 Task: Create a rule from the Routing list, Task moved to a section -> Set Priority in the project AgileDesign , set the section as Done clear the priority
Action: Mouse moved to (924, 83)
Screenshot: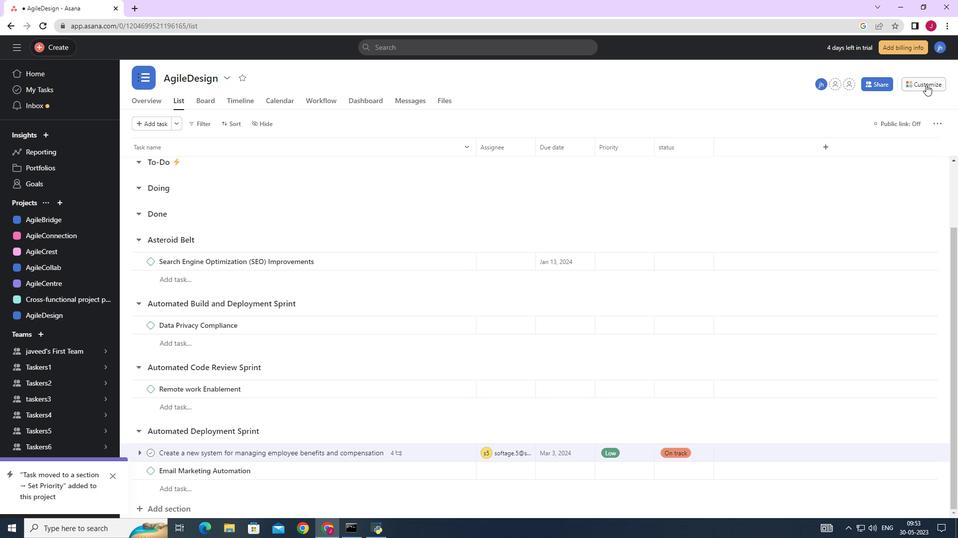 
Action: Mouse pressed left at (924, 83)
Screenshot: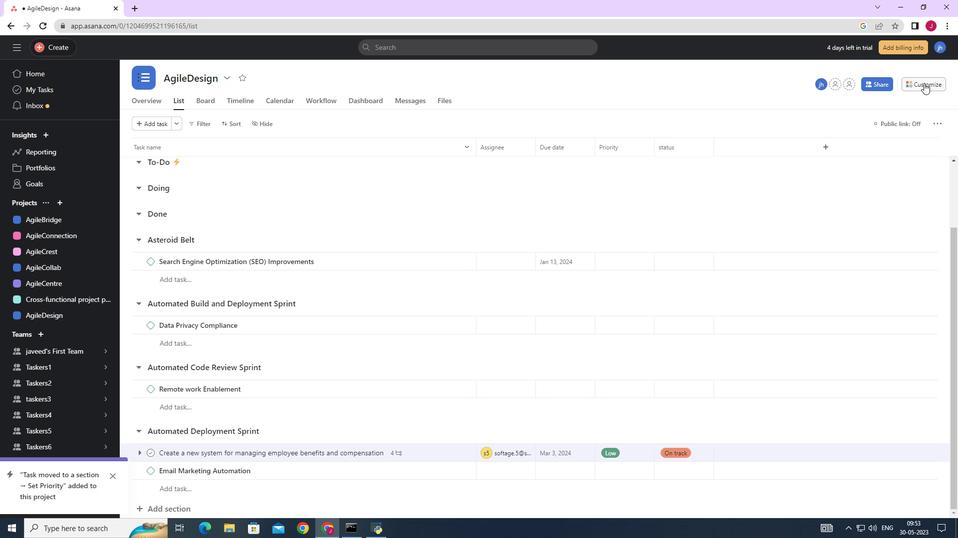 
Action: Mouse moved to (743, 223)
Screenshot: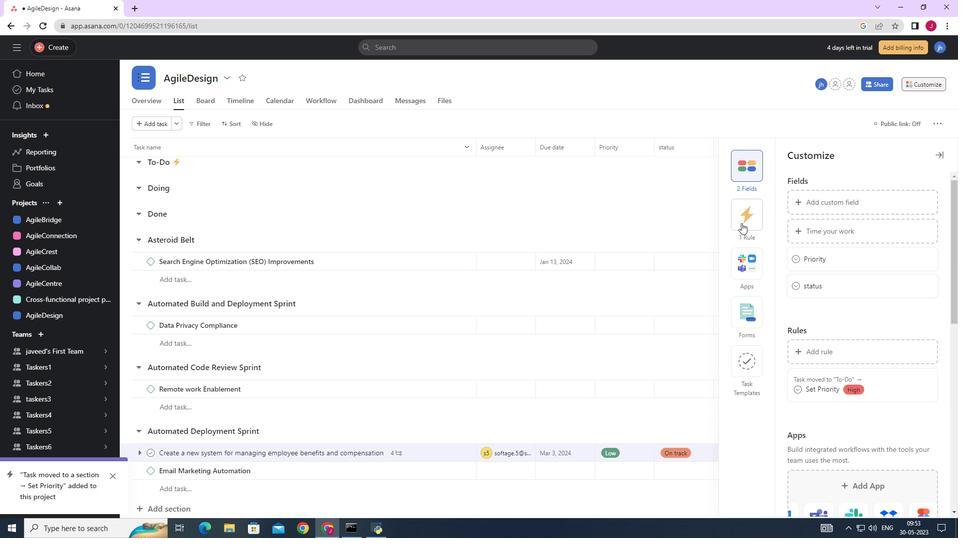 
Action: Mouse pressed left at (743, 223)
Screenshot: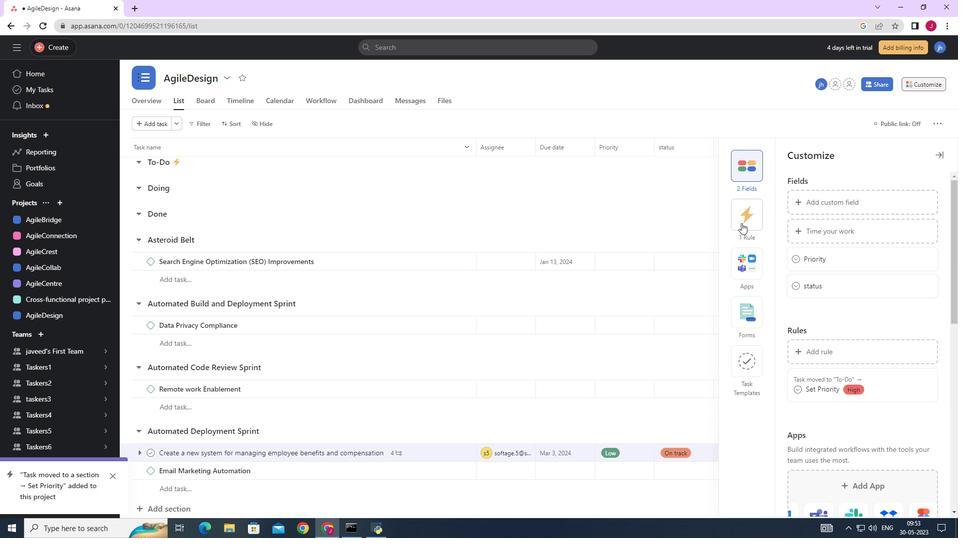 
Action: Mouse moved to (828, 201)
Screenshot: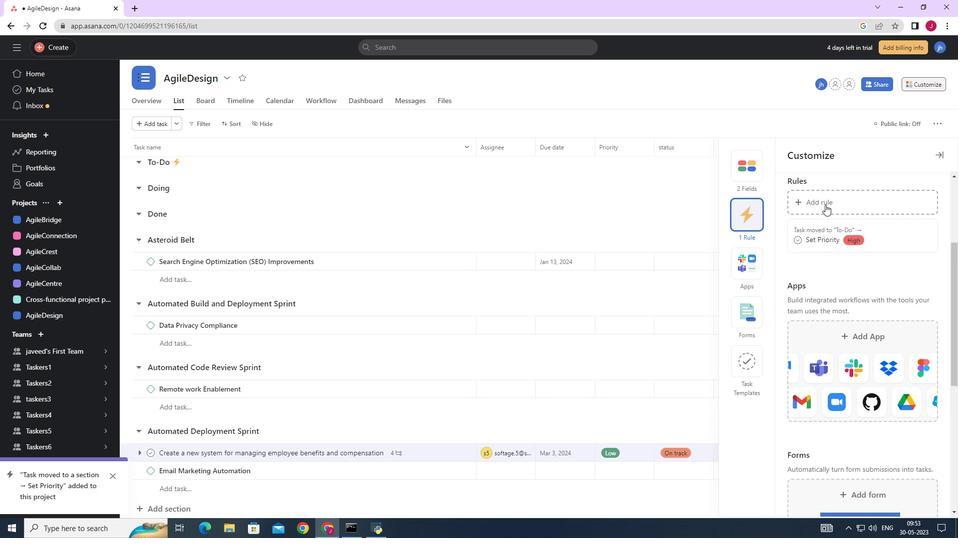 
Action: Mouse pressed left at (828, 201)
Screenshot: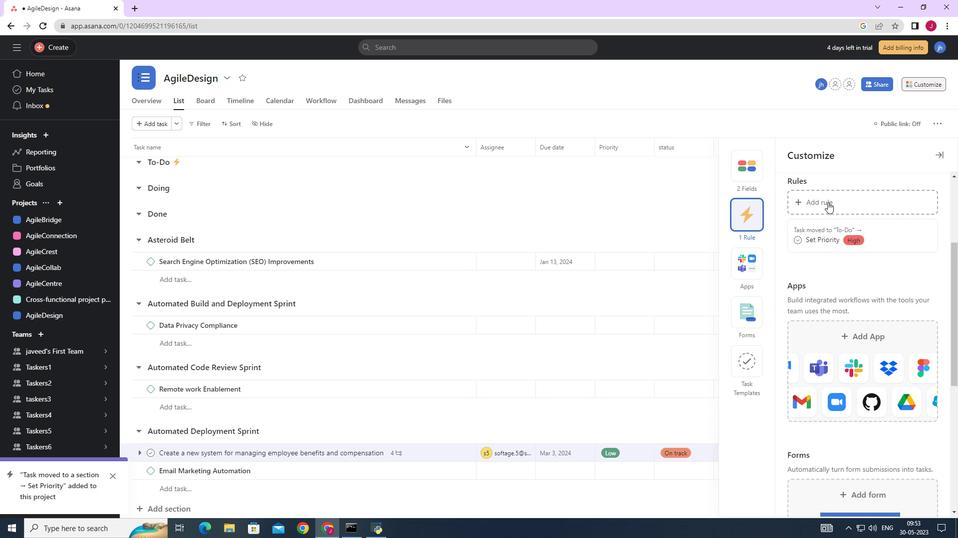 
Action: Mouse moved to (209, 129)
Screenshot: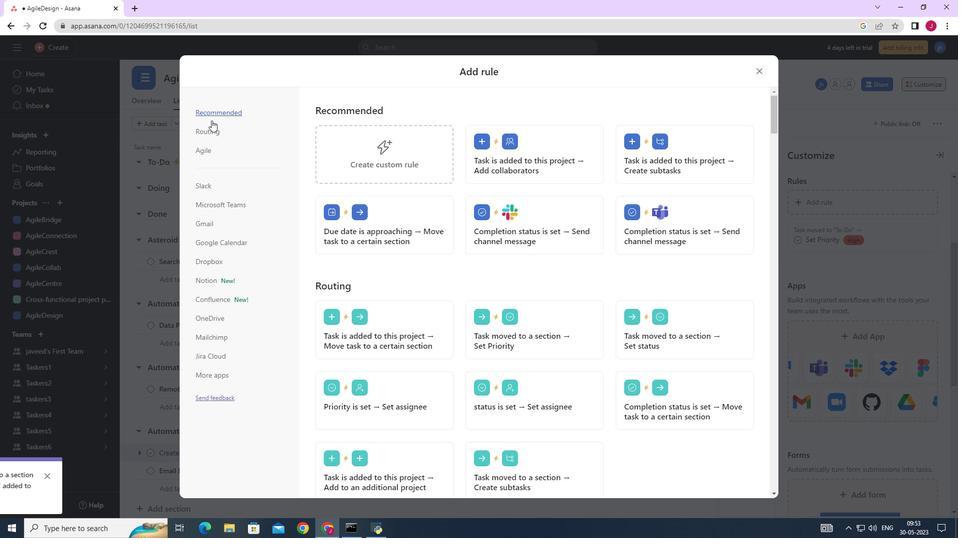 
Action: Mouse pressed left at (209, 129)
Screenshot: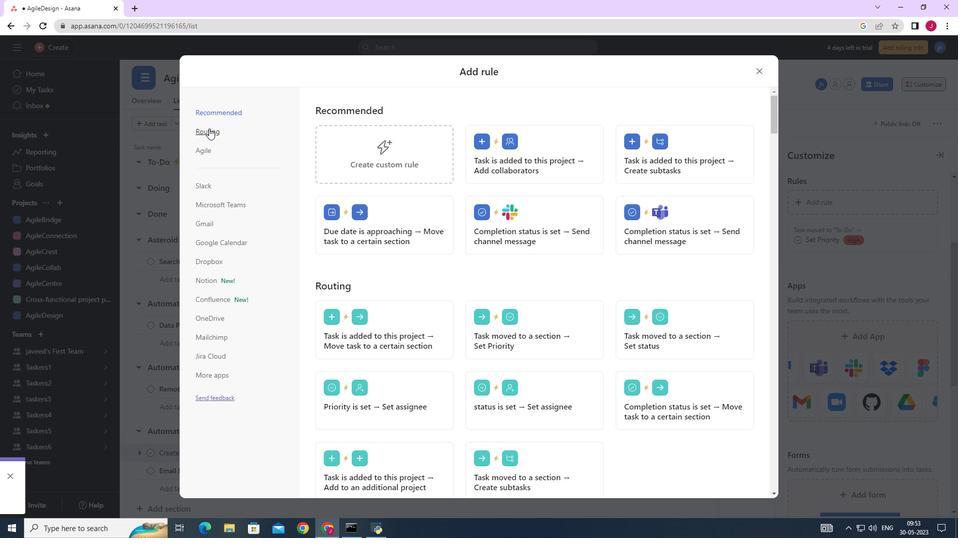 
Action: Mouse moved to (556, 144)
Screenshot: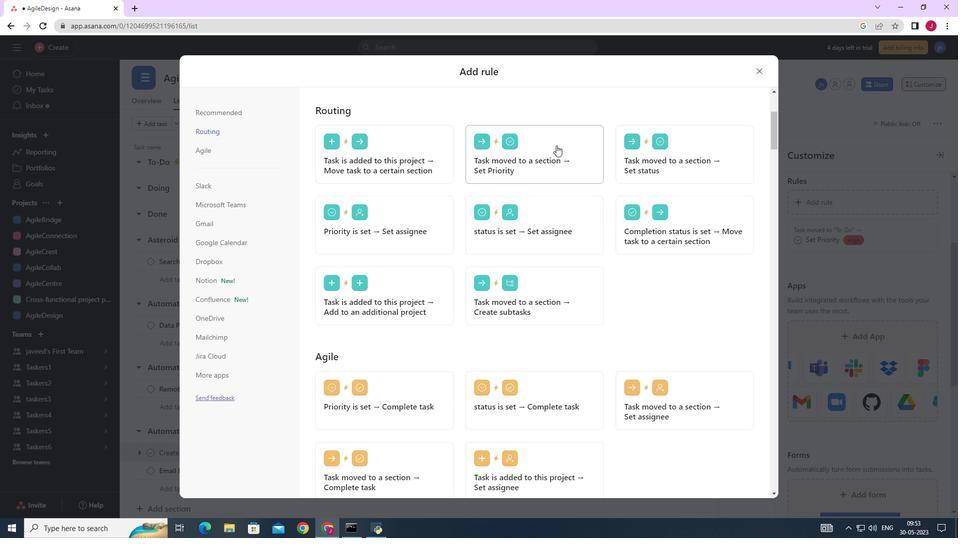 
Action: Mouse pressed left at (556, 144)
Screenshot: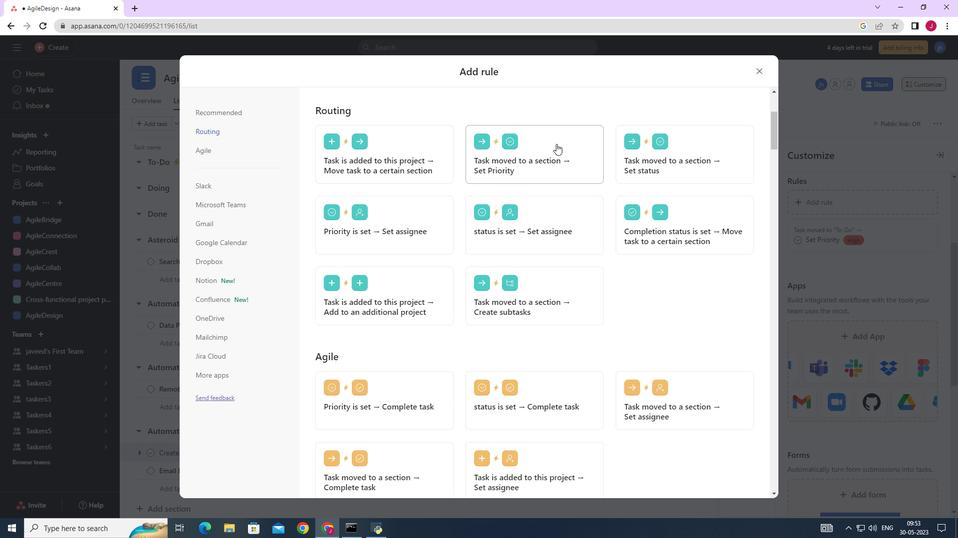 
Action: Mouse moved to (362, 265)
Screenshot: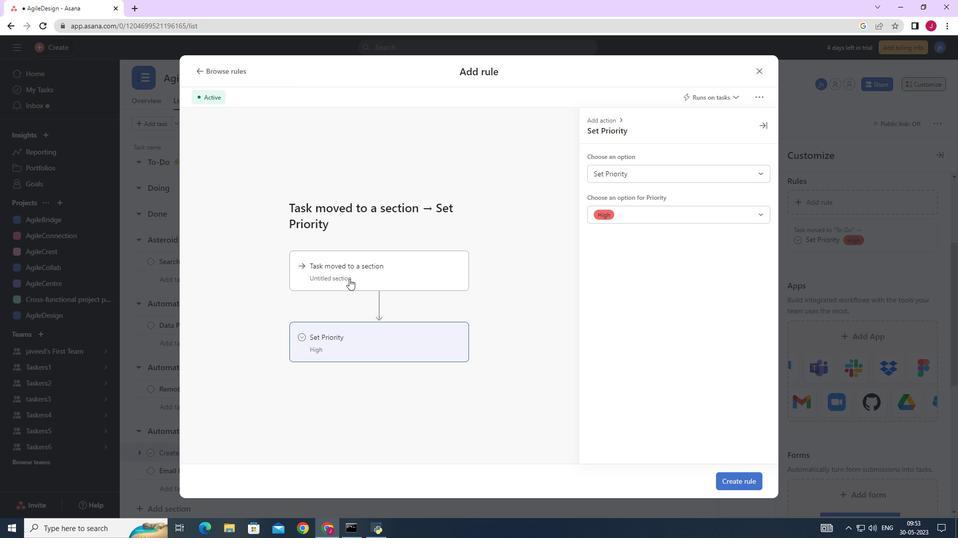 
Action: Mouse pressed left at (362, 265)
Screenshot: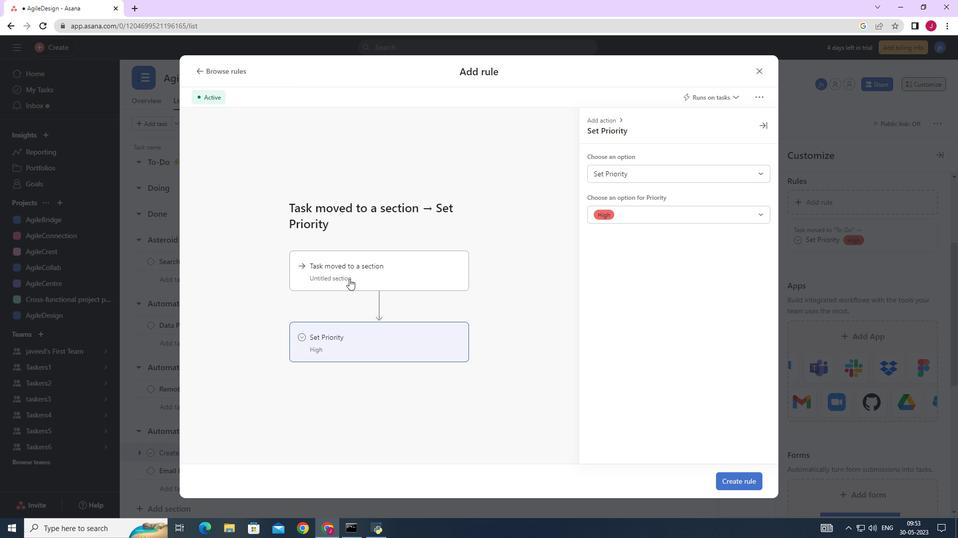 
Action: Mouse moved to (654, 176)
Screenshot: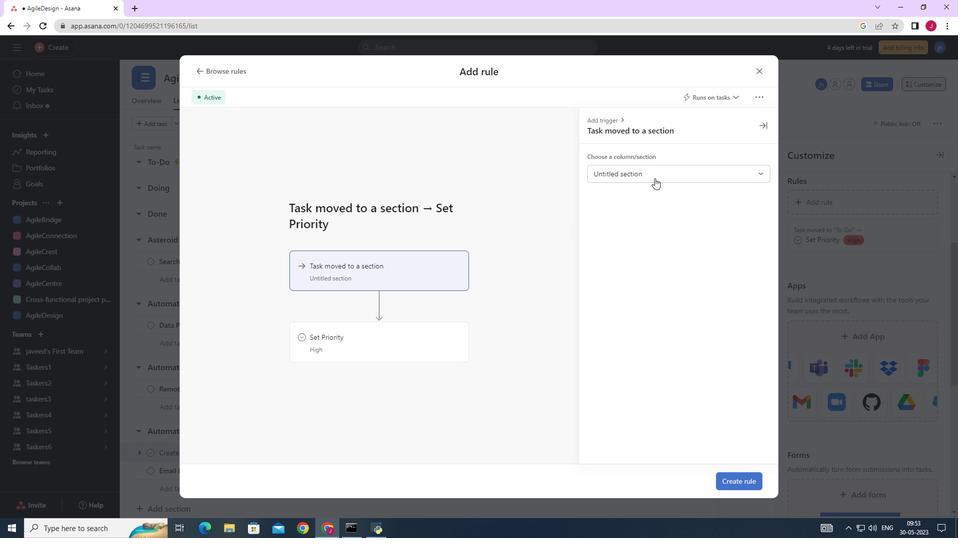 
Action: Mouse pressed left at (654, 176)
Screenshot: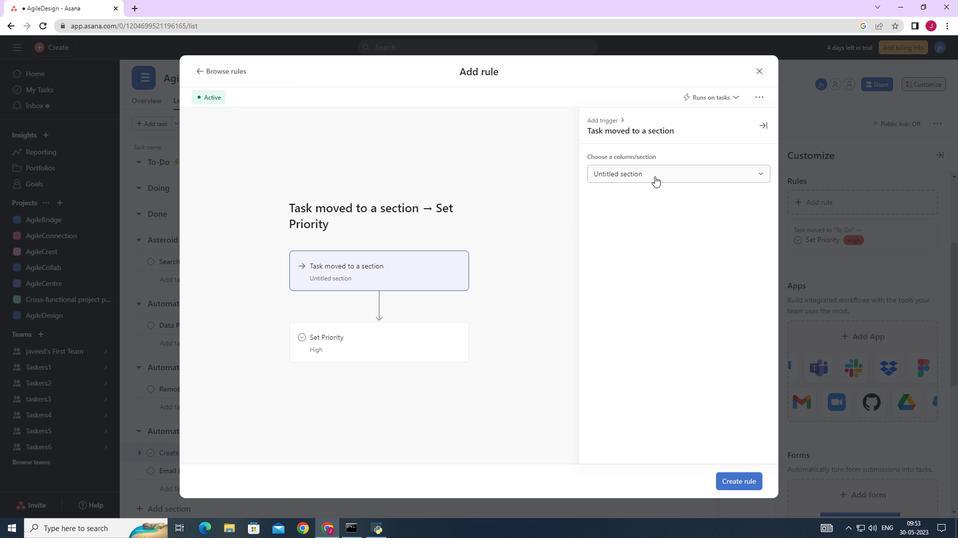 
Action: Mouse moved to (618, 248)
Screenshot: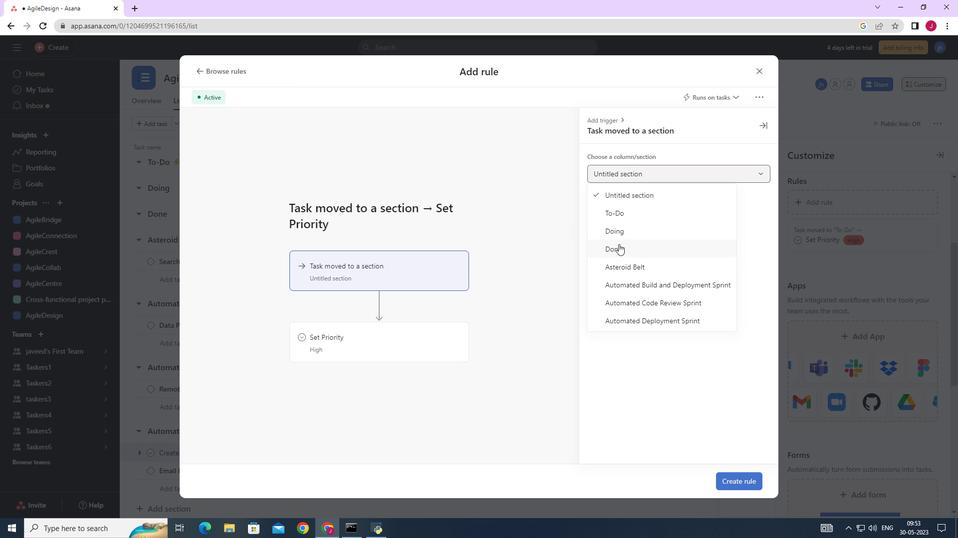 
Action: Mouse pressed left at (618, 248)
Screenshot: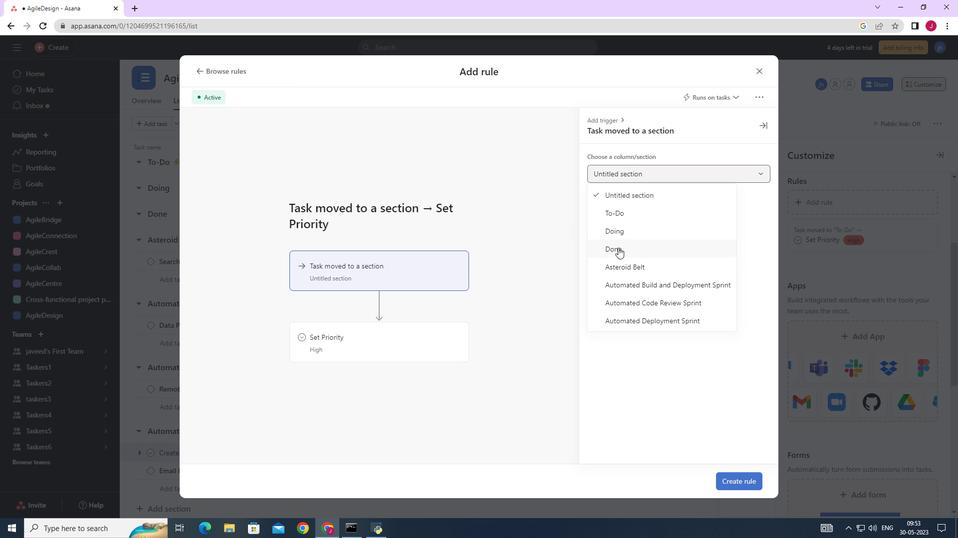 
Action: Mouse moved to (368, 336)
Screenshot: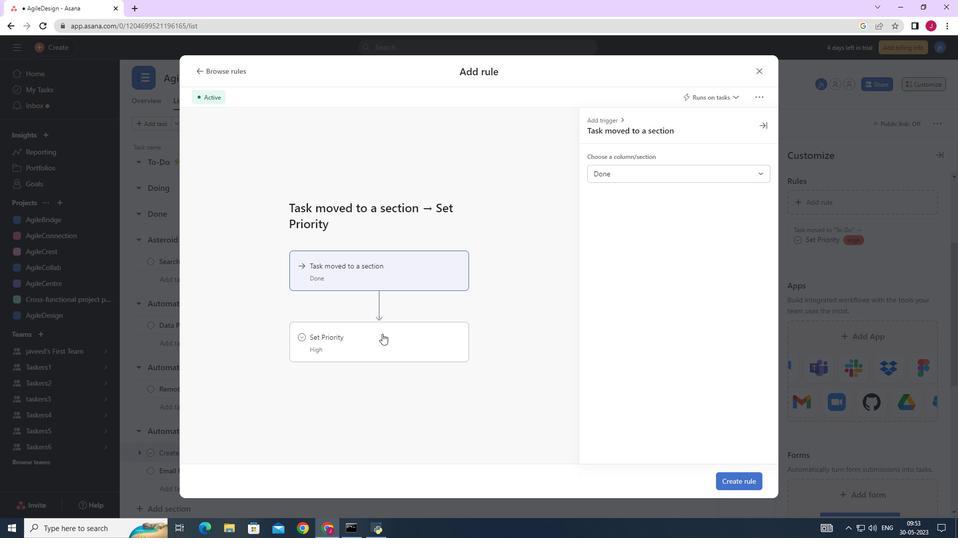 
Action: Mouse pressed left at (368, 336)
Screenshot: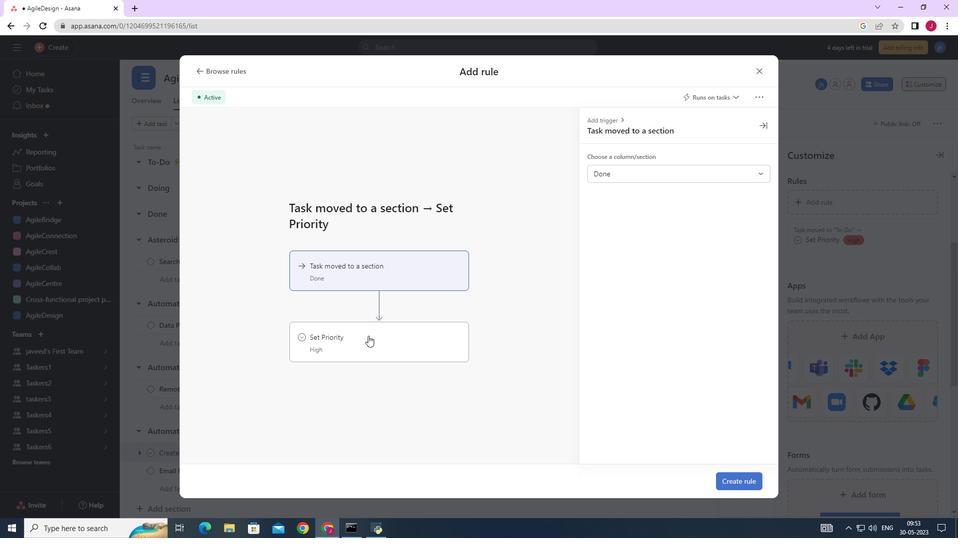 
Action: Mouse moved to (639, 173)
Screenshot: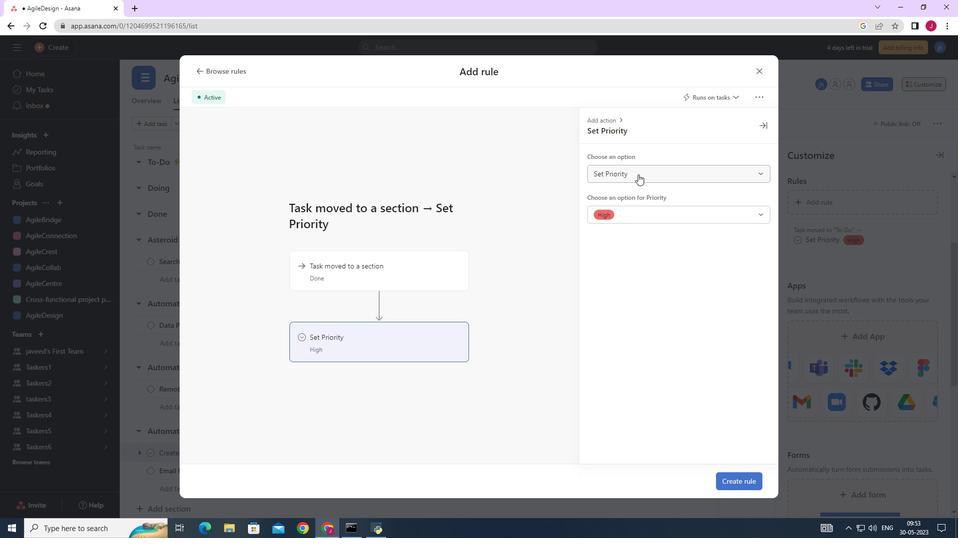
Action: Mouse pressed left at (639, 173)
Screenshot: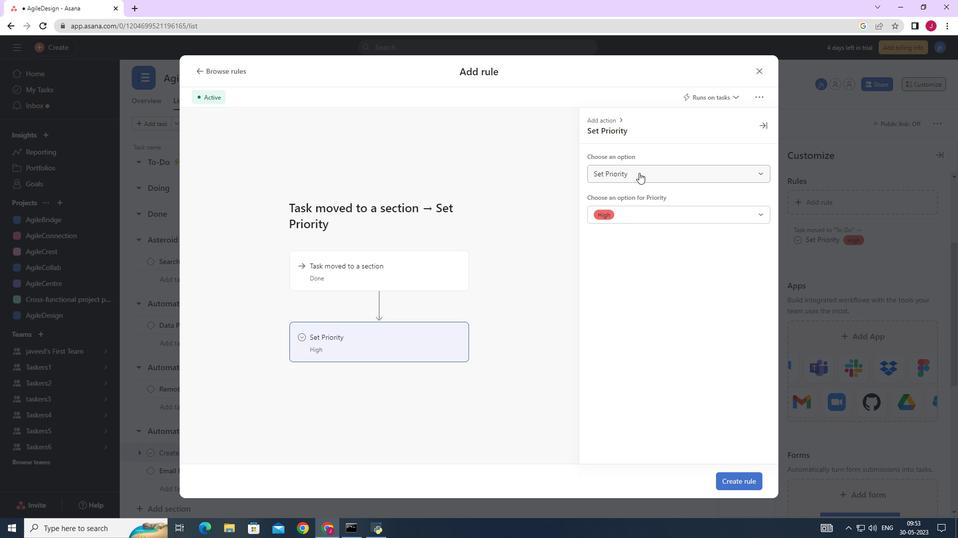 
Action: Mouse moved to (626, 214)
Screenshot: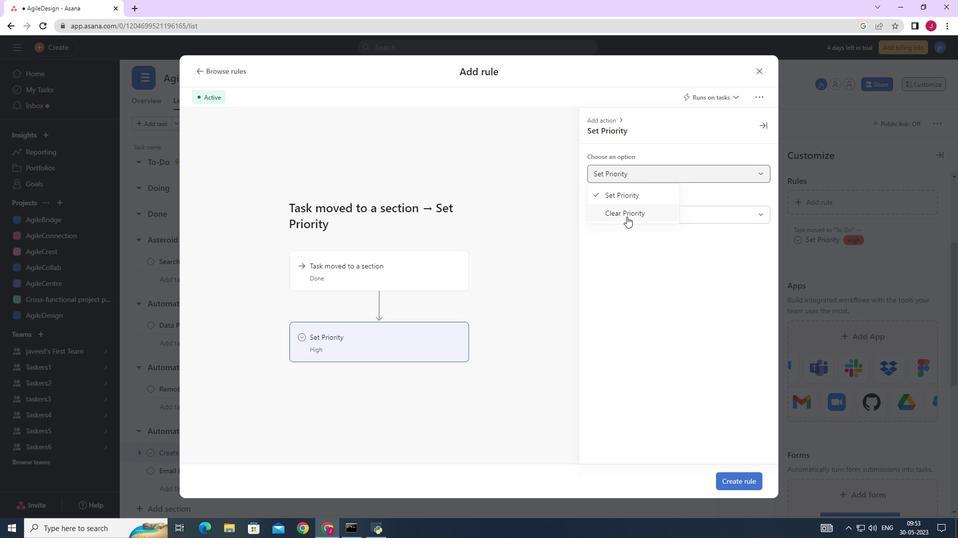 
Action: Mouse pressed left at (626, 214)
Screenshot: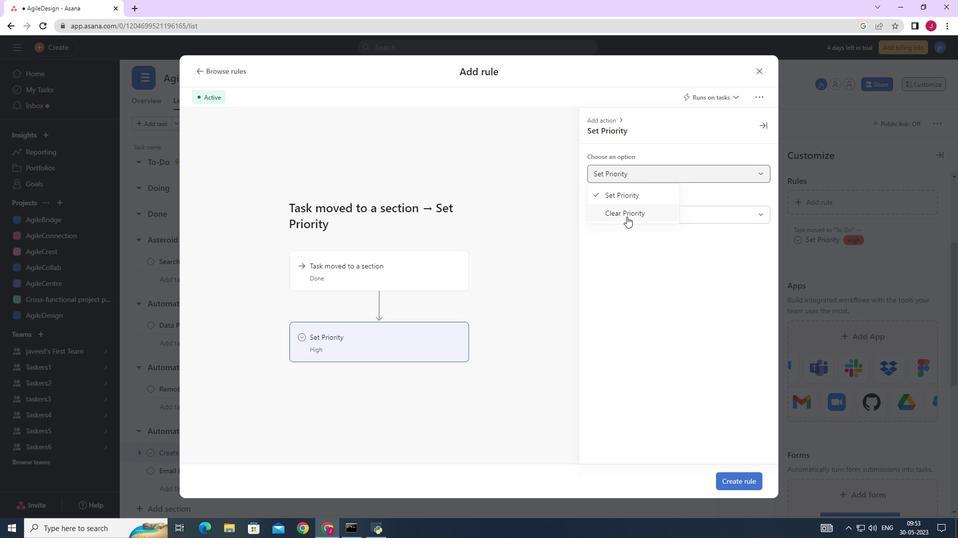 
Action: Mouse moved to (732, 479)
Screenshot: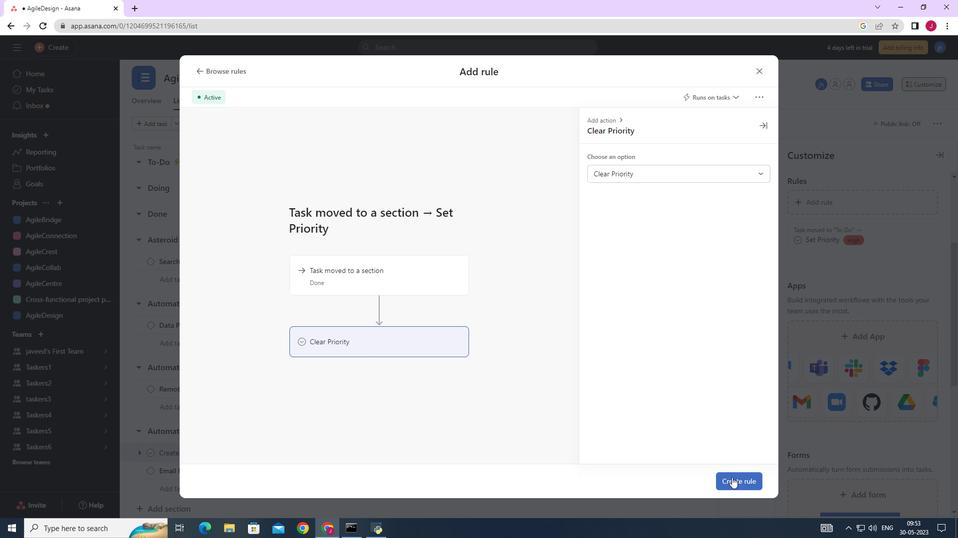 
Action: Mouse pressed left at (732, 479)
Screenshot: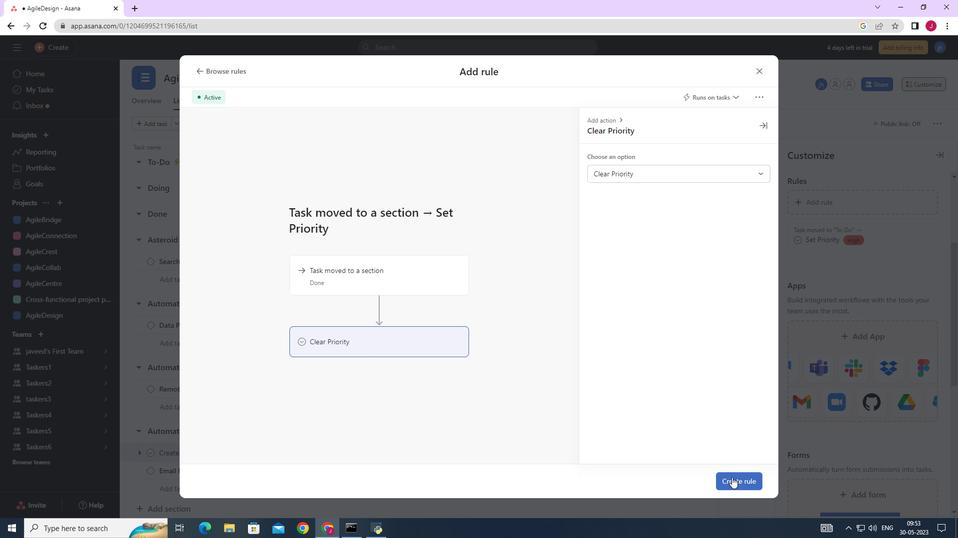 
Action: Mouse moved to (664, 357)
Screenshot: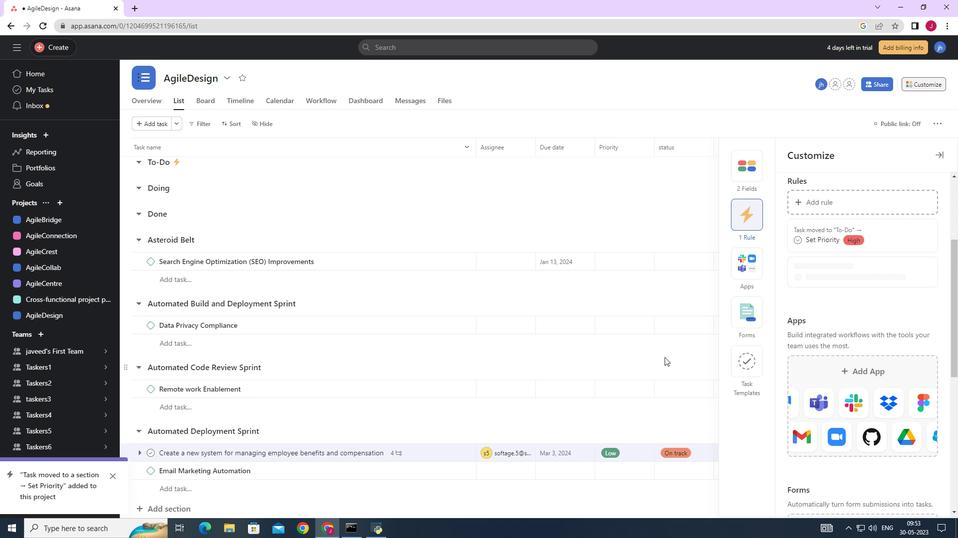 
